 Task: Change the network condition to set the network throttling to "Fast 3G".
Action: Mouse moved to (1109, 32)
Screenshot: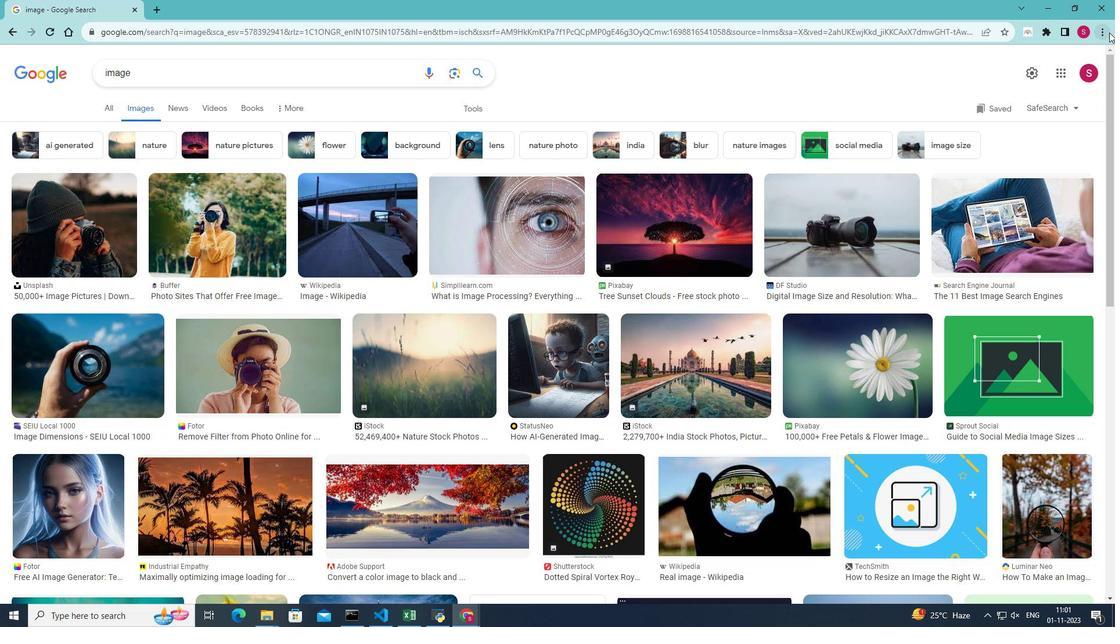 
Action: Mouse pressed left at (1109, 32)
Screenshot: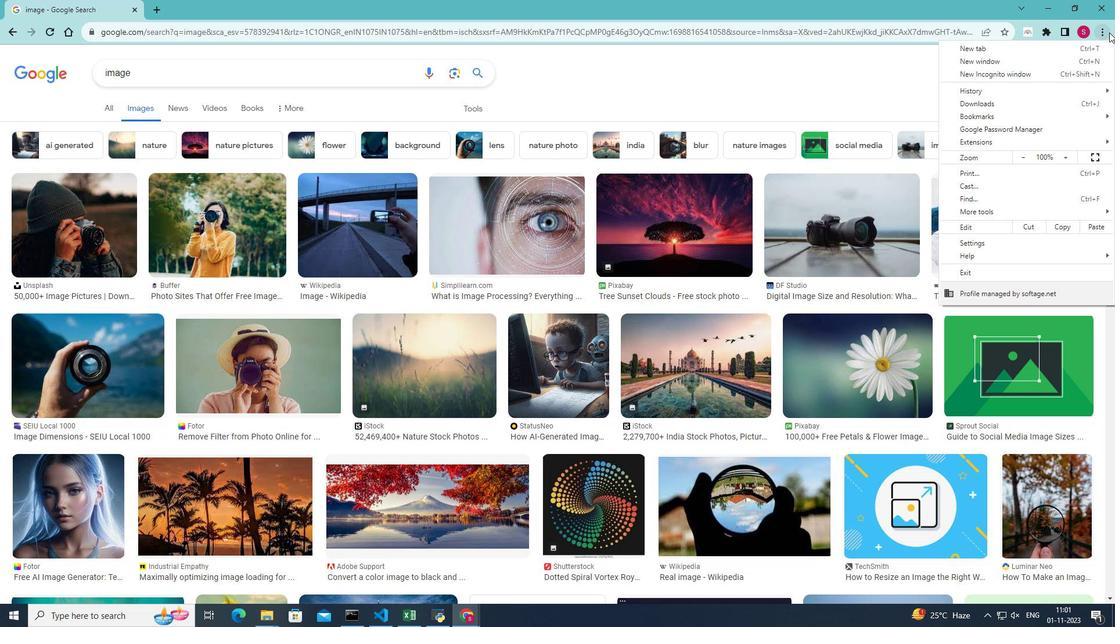 
Action: Mouse moved to (977, 212)
Screenshot: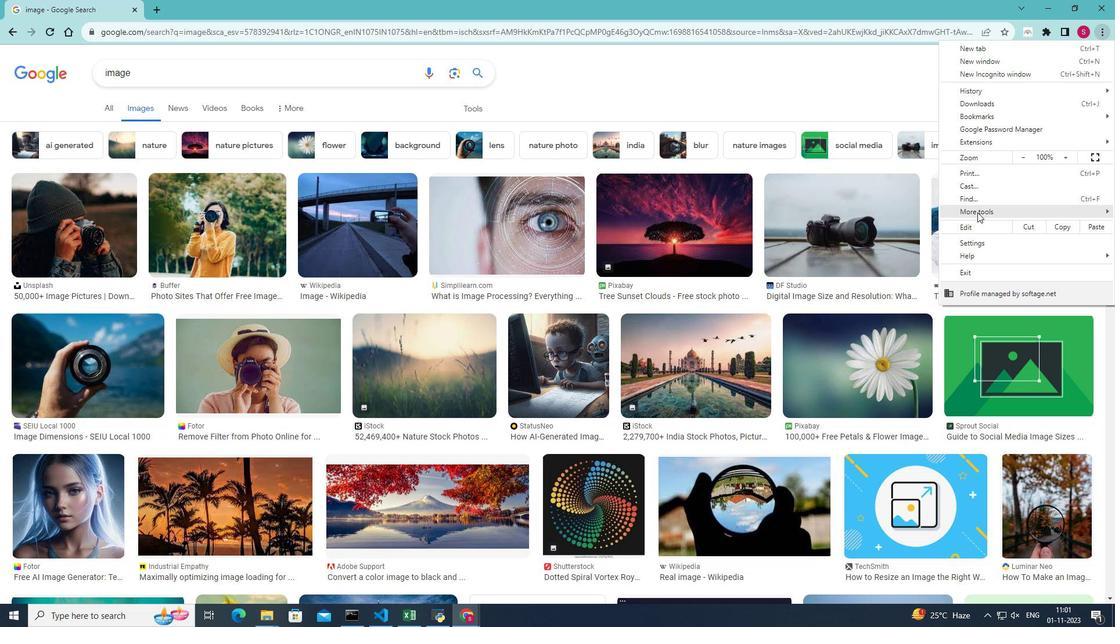 
Action: Mouse pressed left at (977, 212)
Screenshot: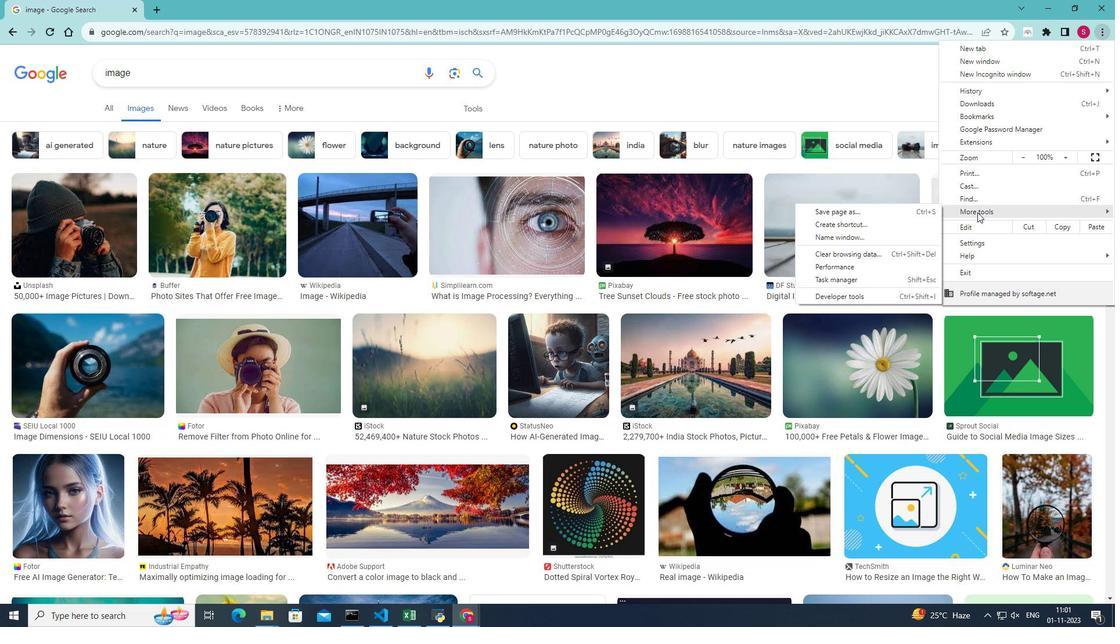 
Action: Mouse moved to (895, 295)
Screenshot: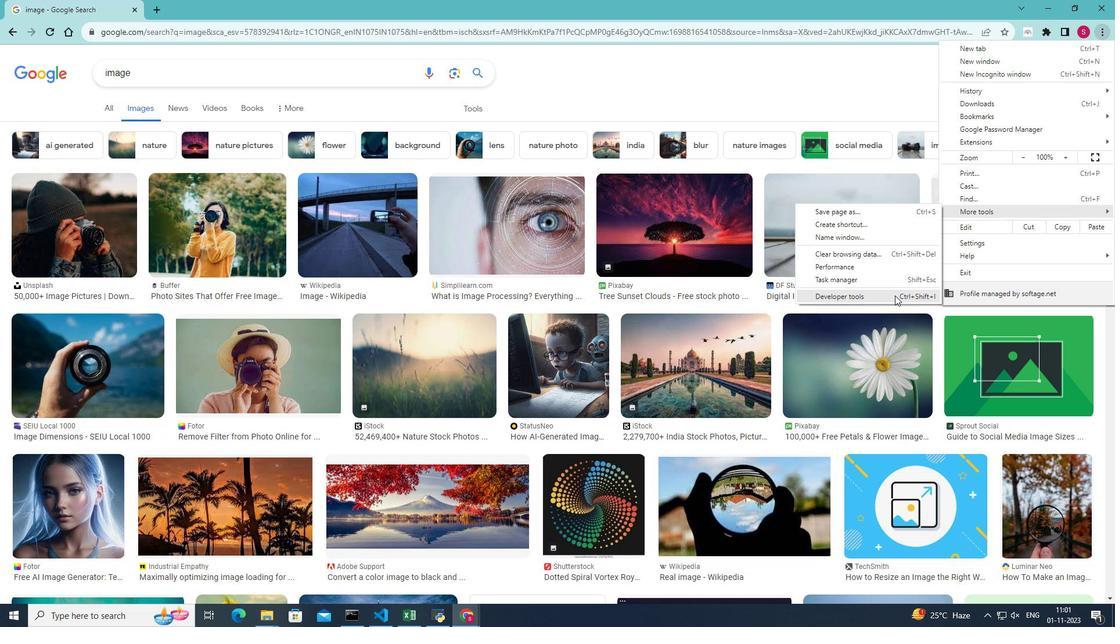 
Action: Mouse pressed left at (895, 295)
Screenshot: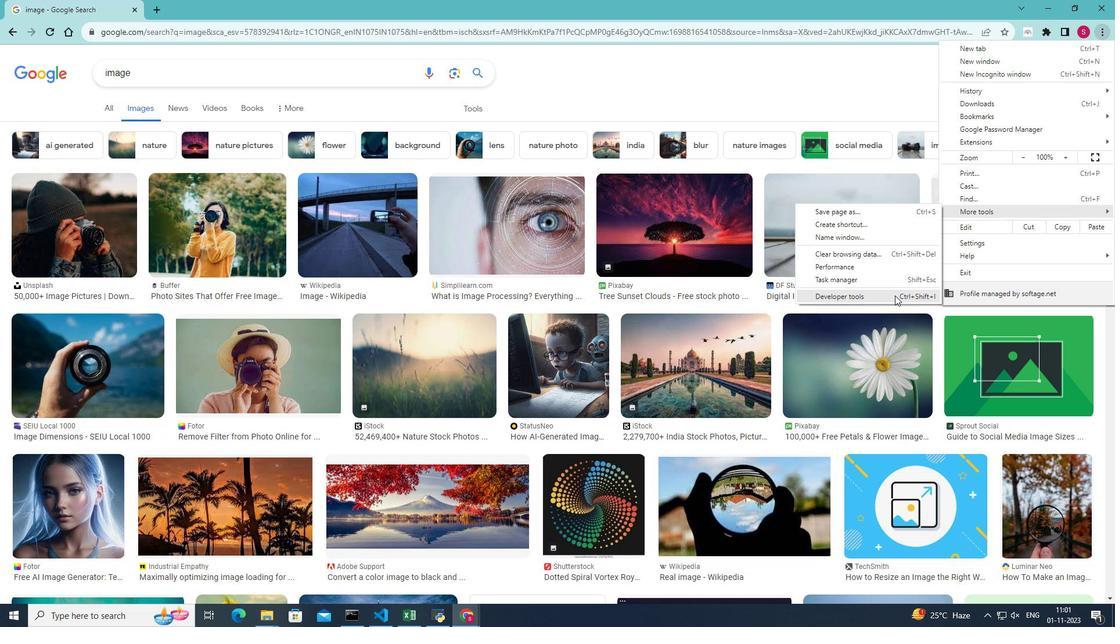 
Action: Mouse moved to (952, 52)
Screenshot: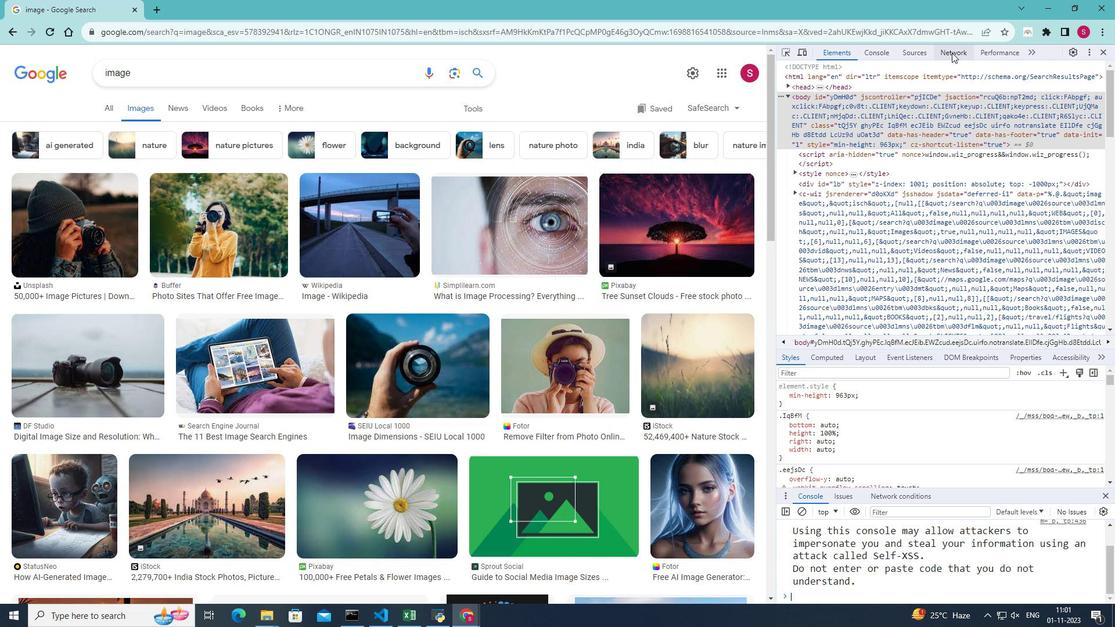 
Action: Mouse pressed left at (952, 52)
Screenshot: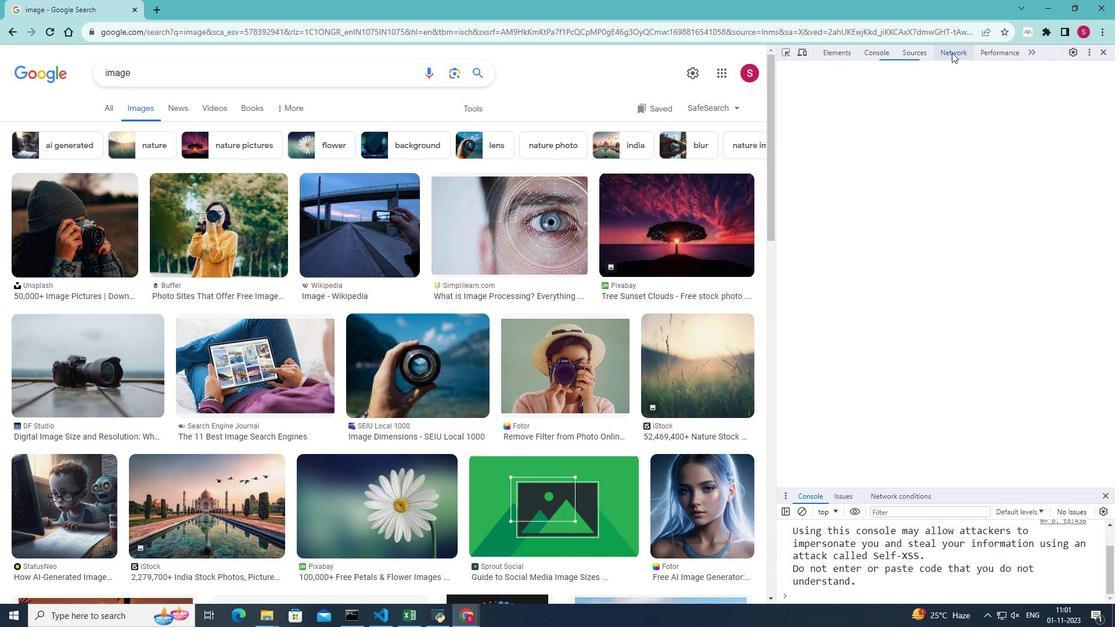 
Action: Mouse moved to (1045, 67)
Screenshot: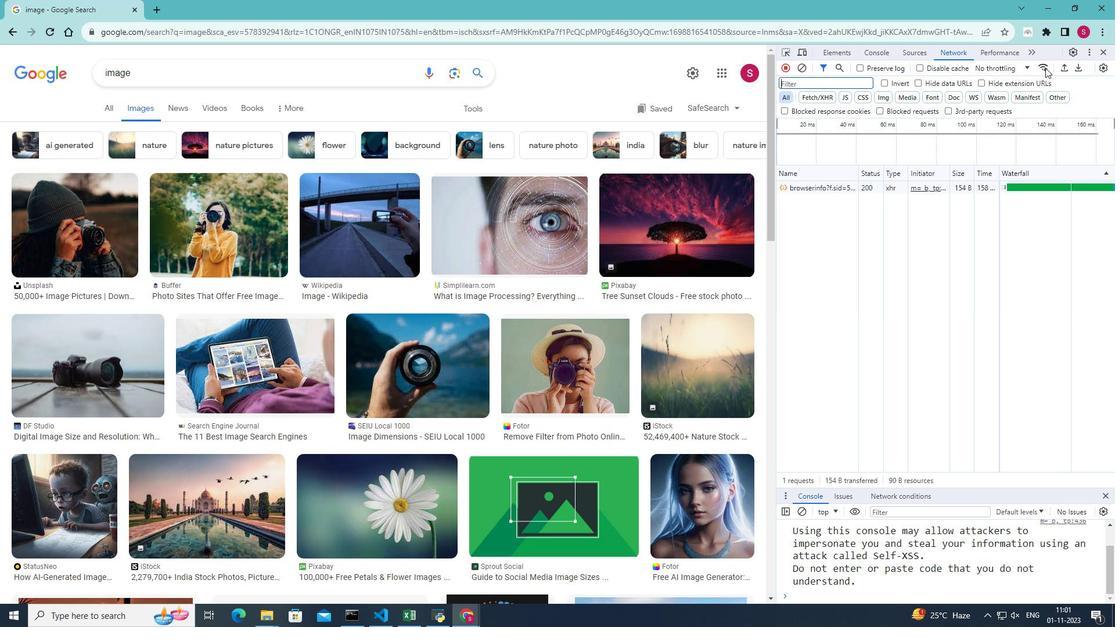 
Action: Mouse pressed left at (1045, 67)
Screenshot: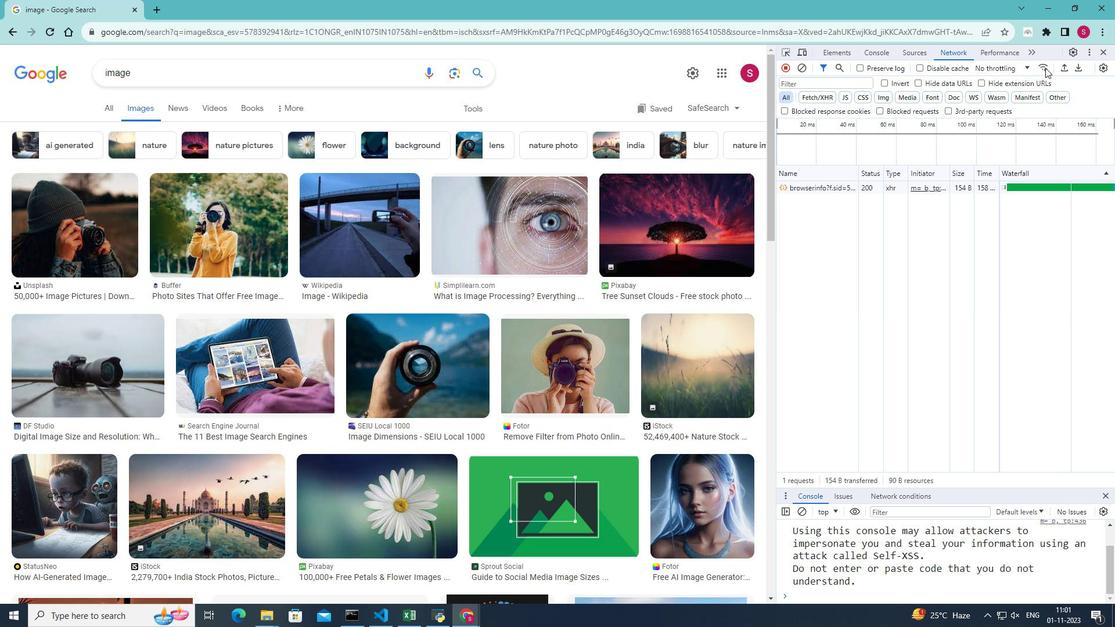 
Action: Mouse moved to (1004, 548)
Screenshot: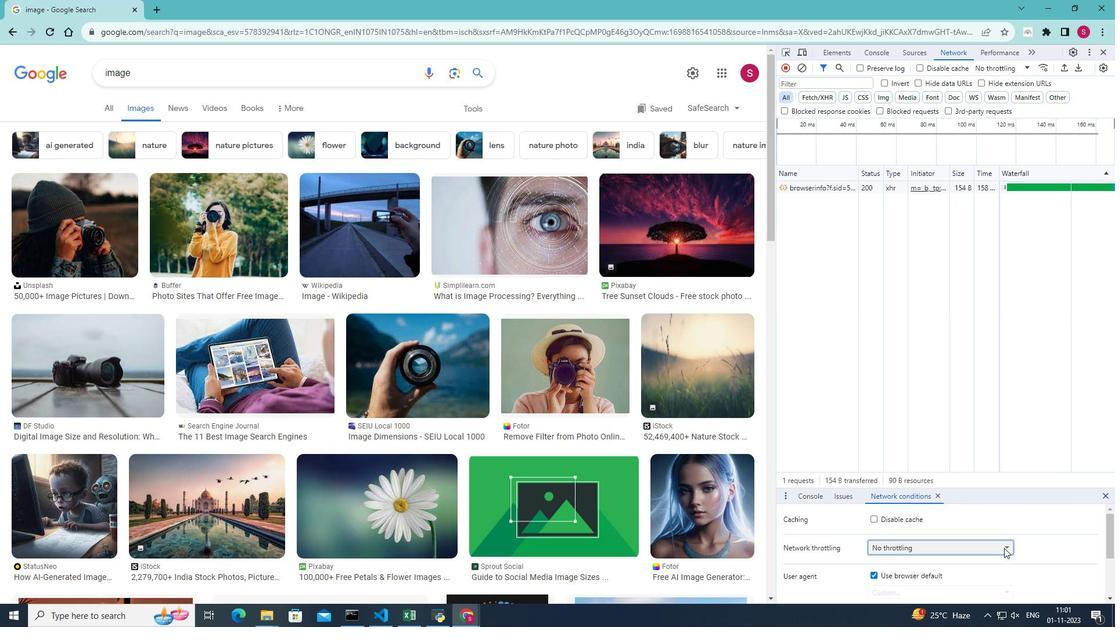 
Action: Mouse pressed left at (1004, 548)
Screenshot: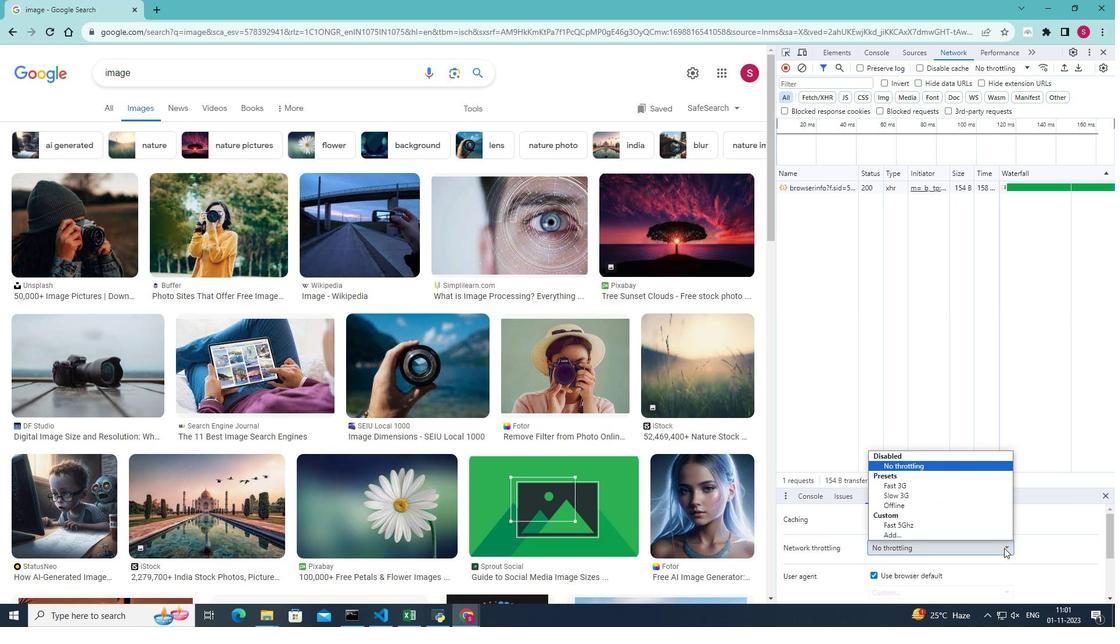 
Action: Mouse moved to (899, 482)
Screenshot: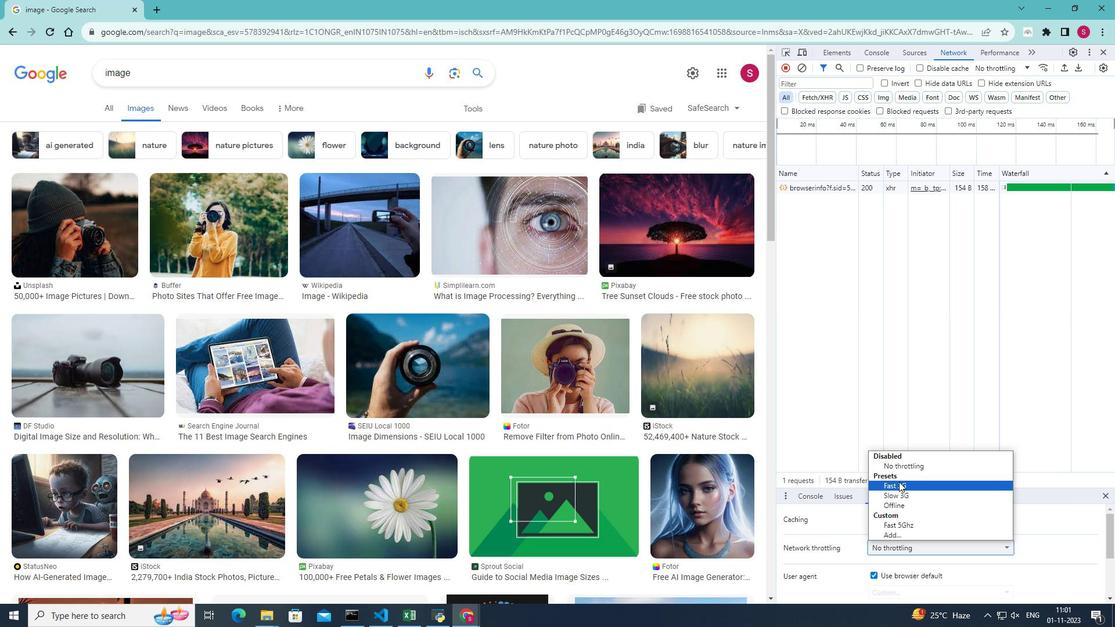 
Action: Mouse pressed left at (899, 482)
Screenshot: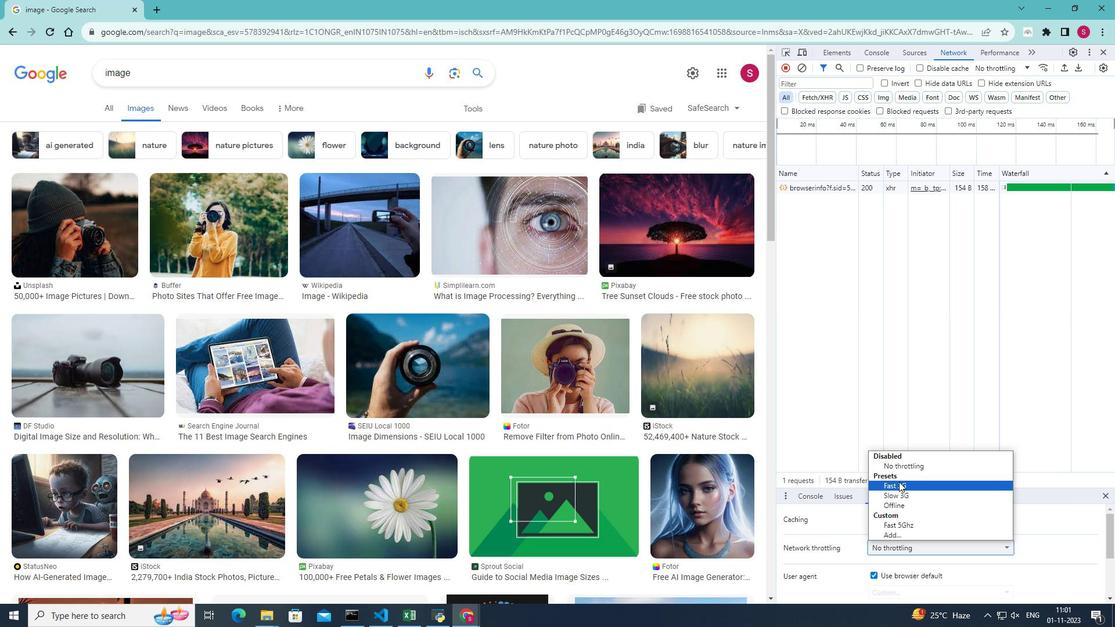 
Action: Mouse moved to (1051, 398)
Screenshot: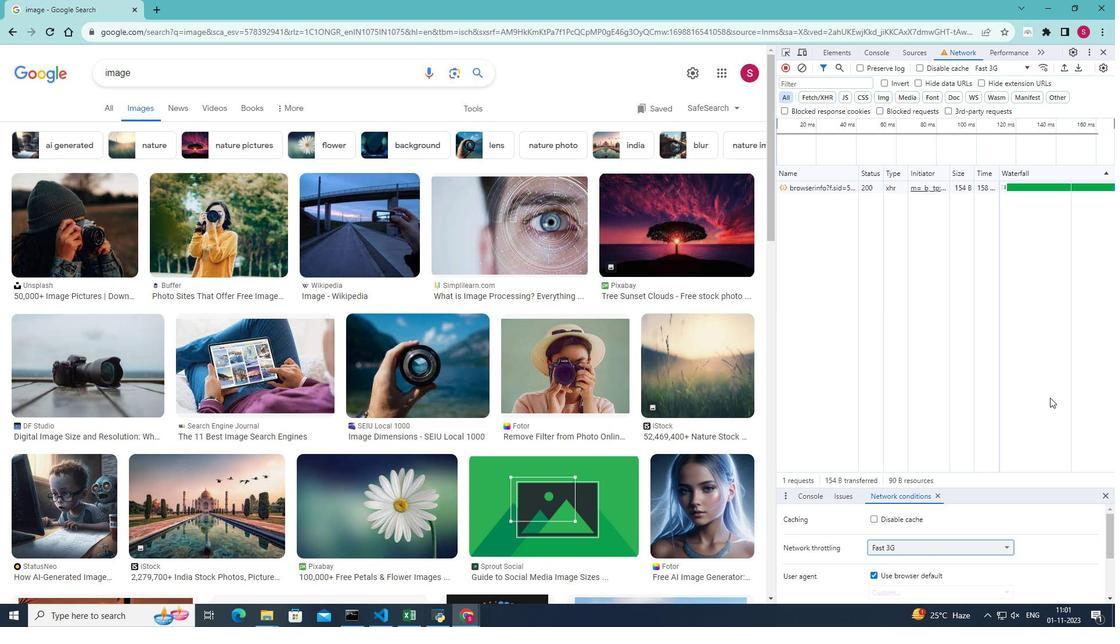 
Action: Key pressed ctrl+R
Screenshot: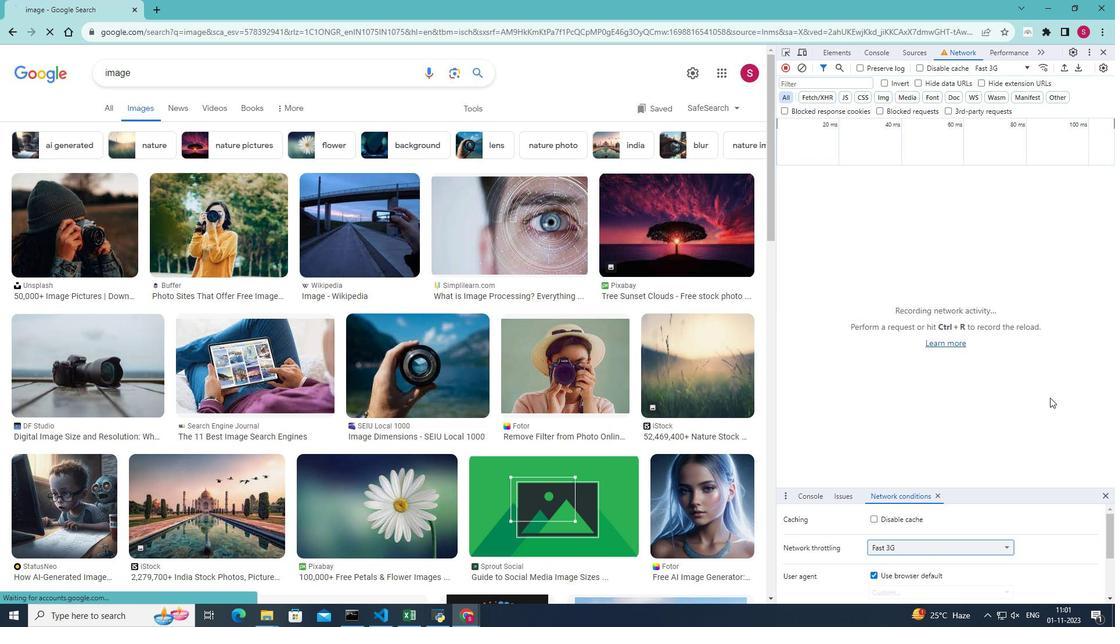 
Action: Mouse moved to (1041, 395)
Screenshot: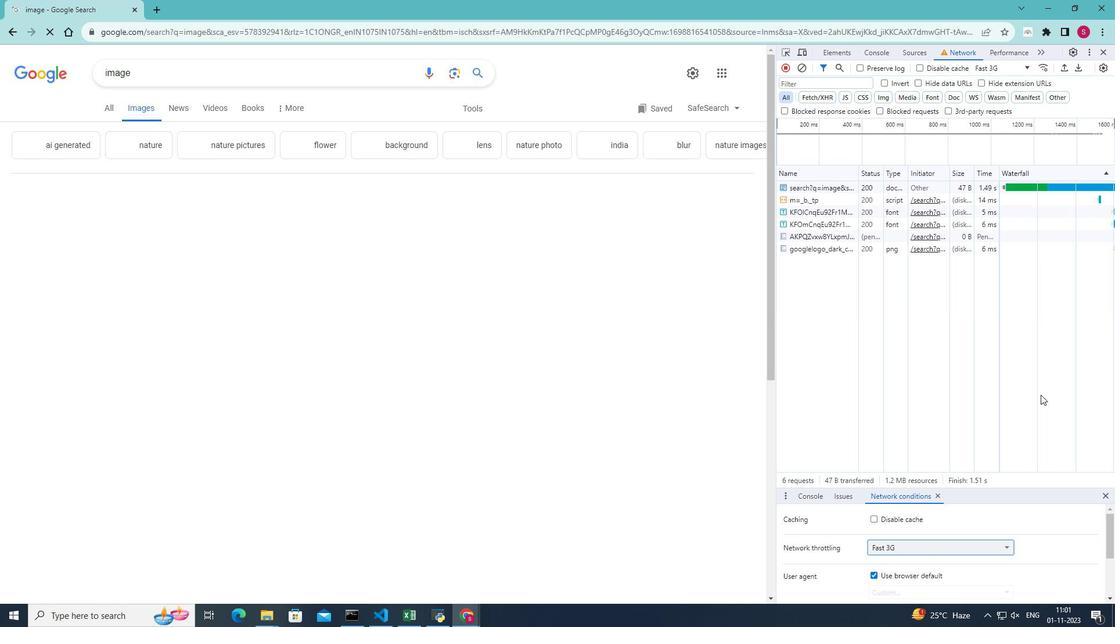 
